 Task: Look for properties with utilities included.
Action: Mouse moved to (407, 391)
Screenshot: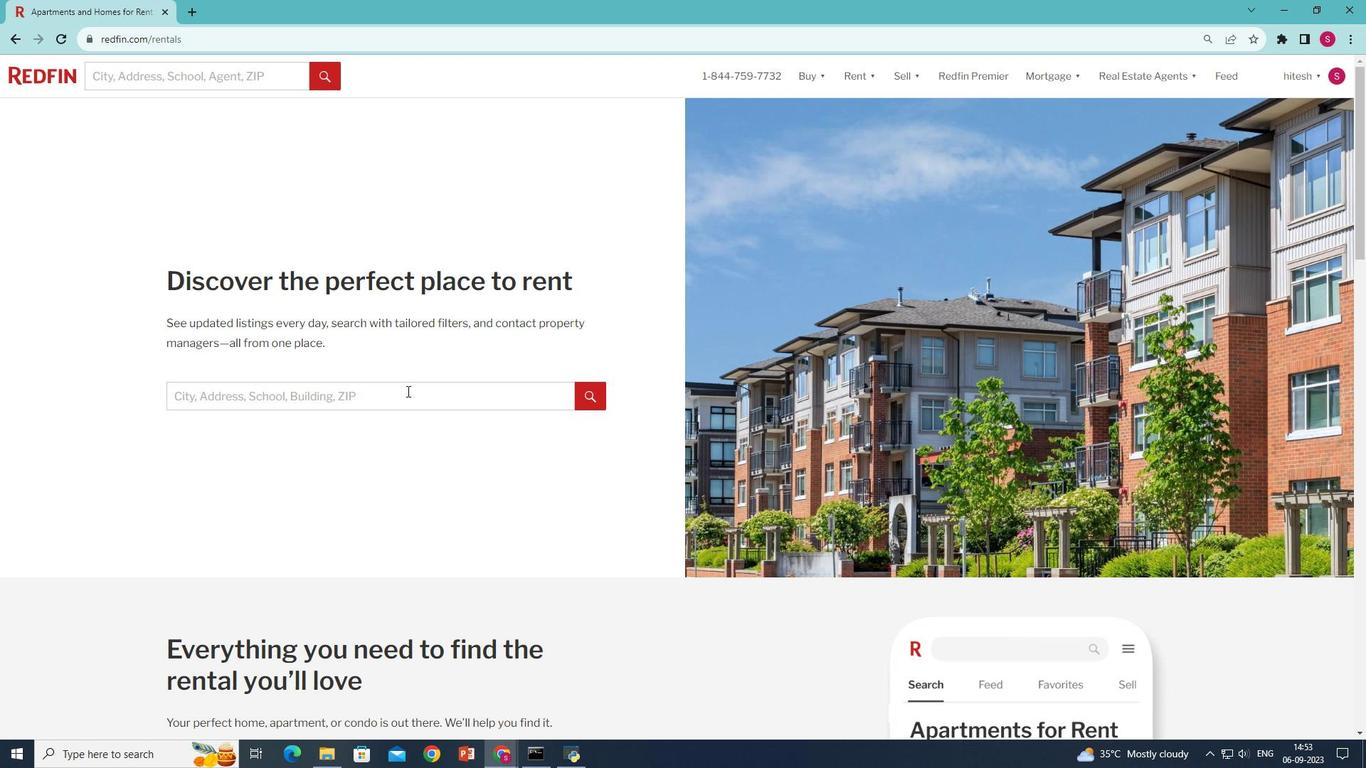 
Action: Mouse pressed left at (407, 391)
Screenshot: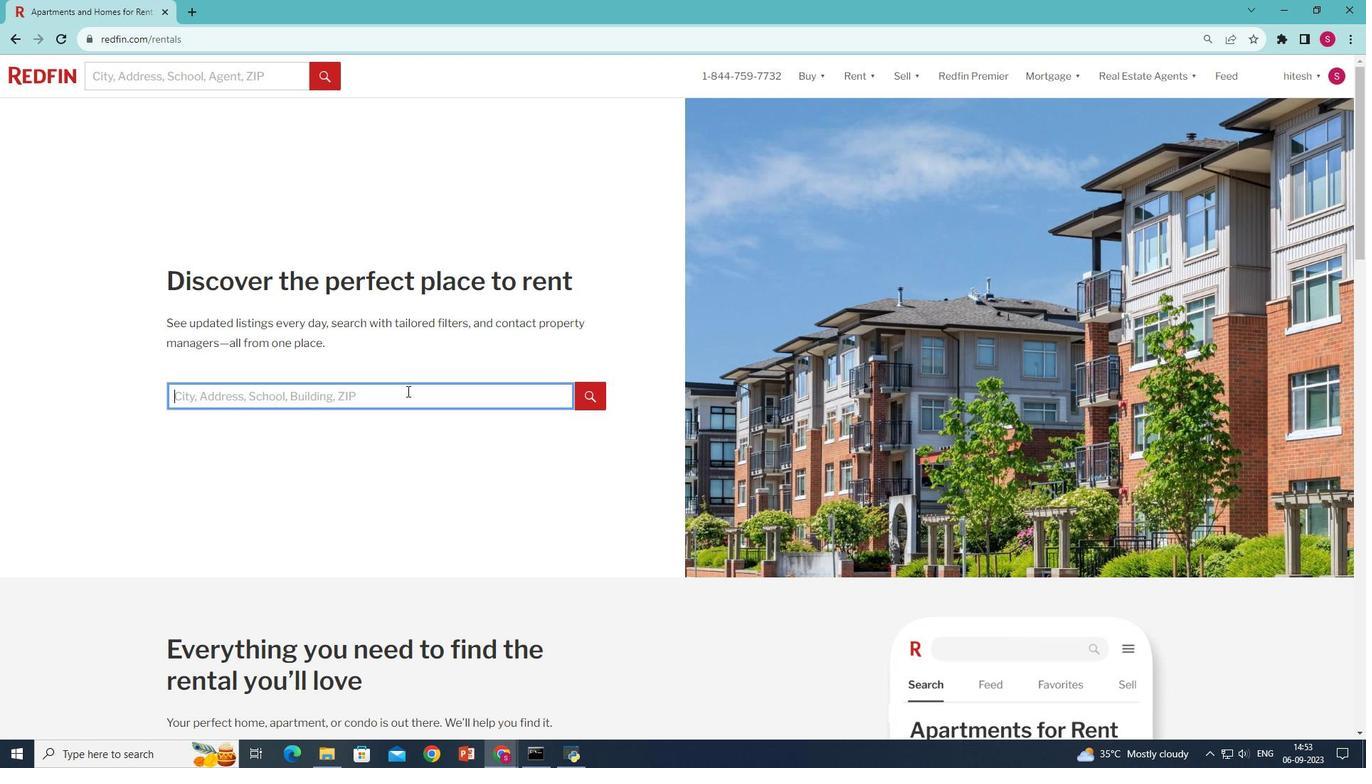 
Action: Key pressed <Key.shift><Key.shift><Key.shift><Key.shift><Key.shift>New<Key.space><Key.shift><Key.shift><Key.shift><Key.shift>York,<Key.space><Key.shift>NY,<Key.shift><Key.shift><Key.shift><Key.shift><Key.shift><Key.shift><Key.shift><Key.shift><Key.shift><Key.shift><Key.shift><Key.shift><Key.shift><Key.shift><Key.shift><Key.shift><Key.shift><Key.shift><Key.shift><Key.shift><Key.shift><Key.shift><Key.shift><Key.shift><Key.shift><Key.shift><Key.shift><Key.shift>USA
Screenshot: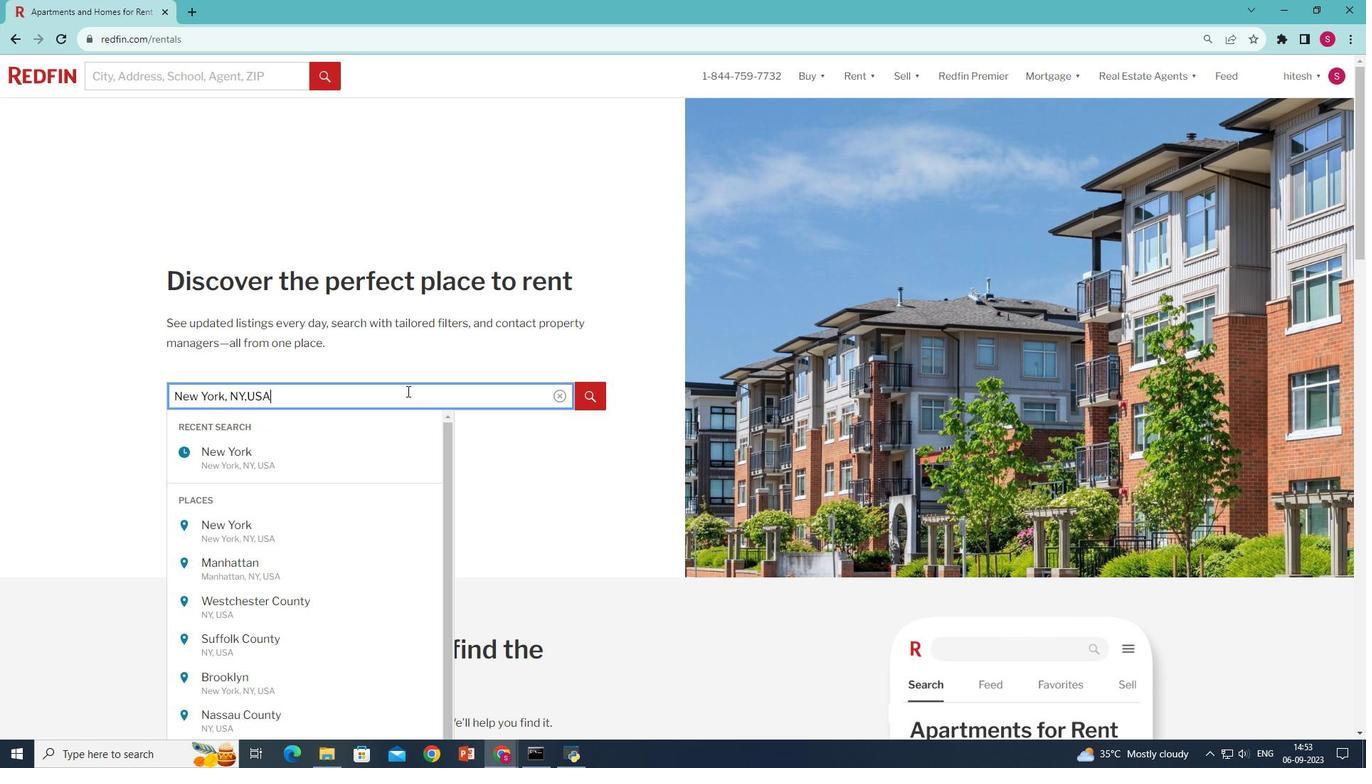 
Action: Mouse moved to (596, 385)
Screenshot: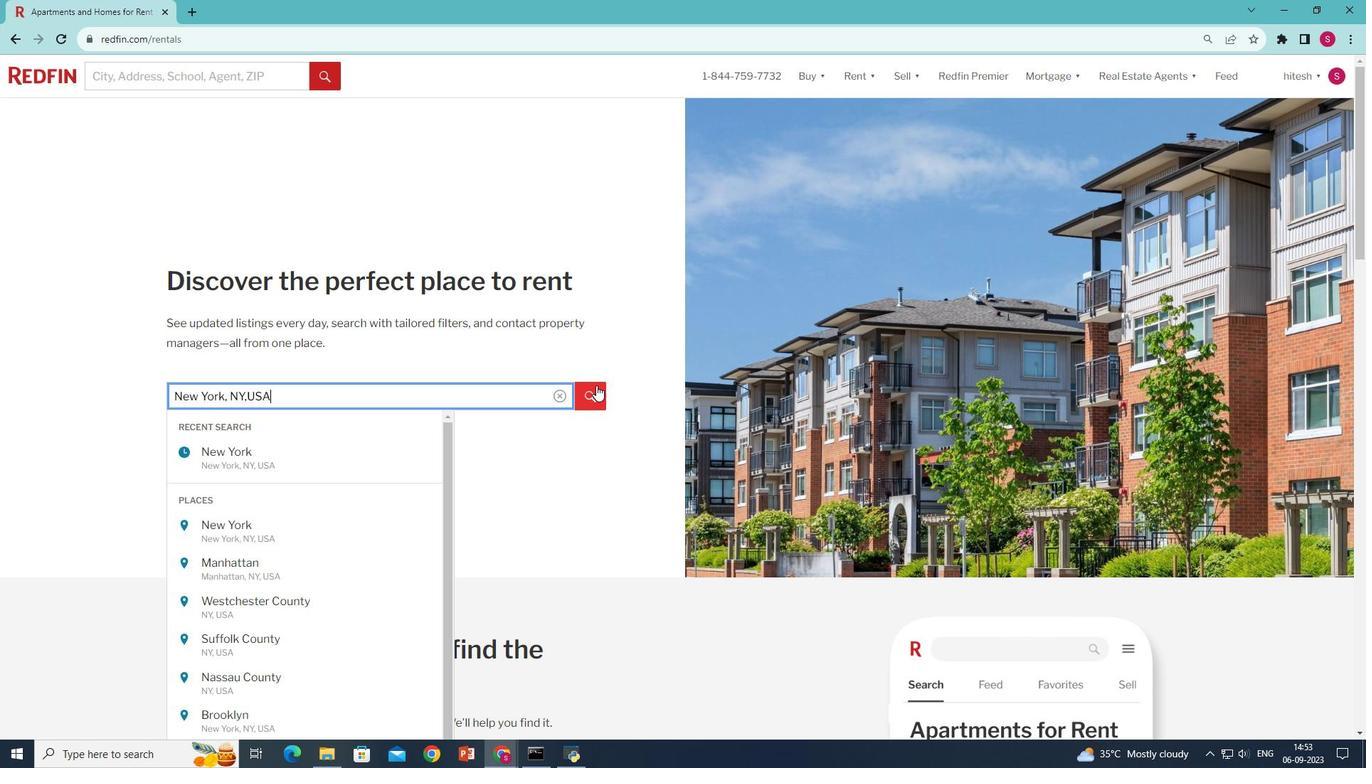 
Action: Mouse pressed left at (596, 385)
Screenshot: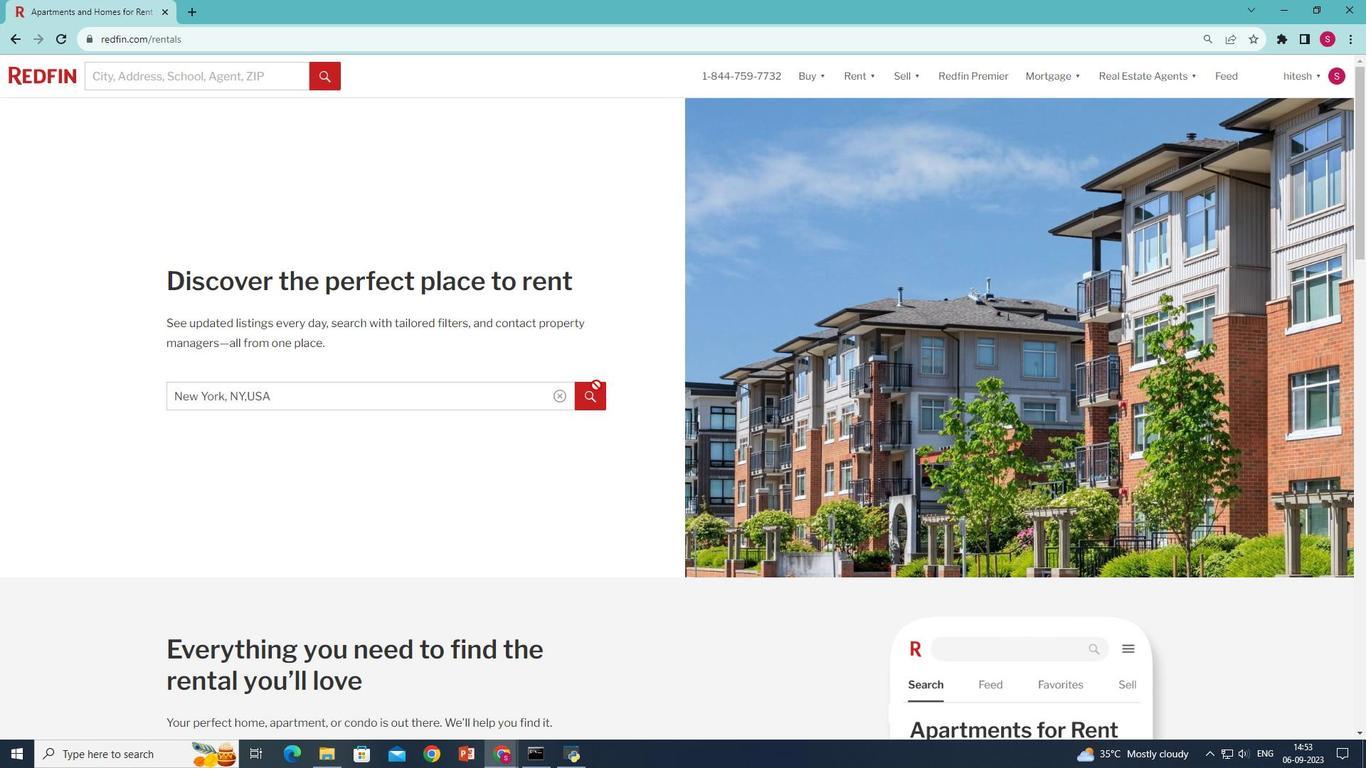 
Action: Mouse moved to (407, 176)
Screenshot: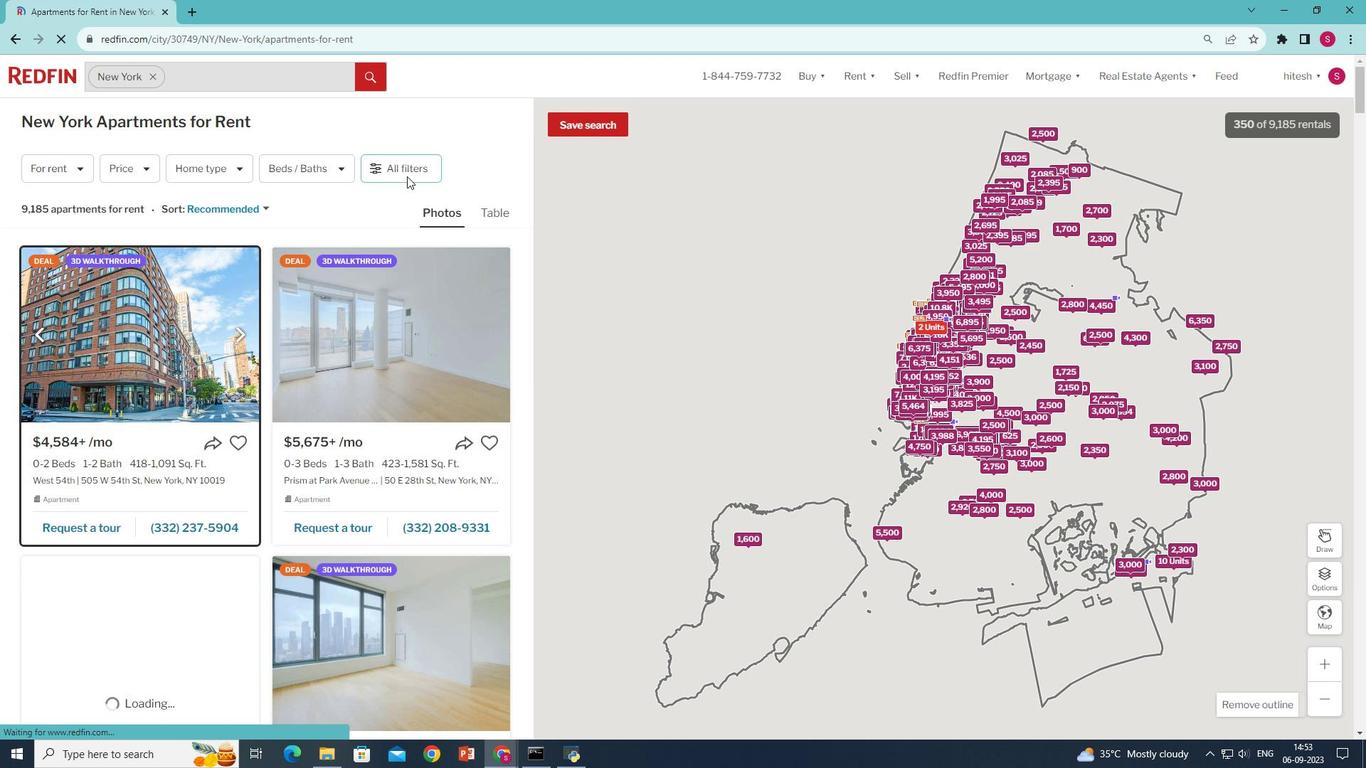 
Action: Mouse pressed left at (407, 176)
Screenshot: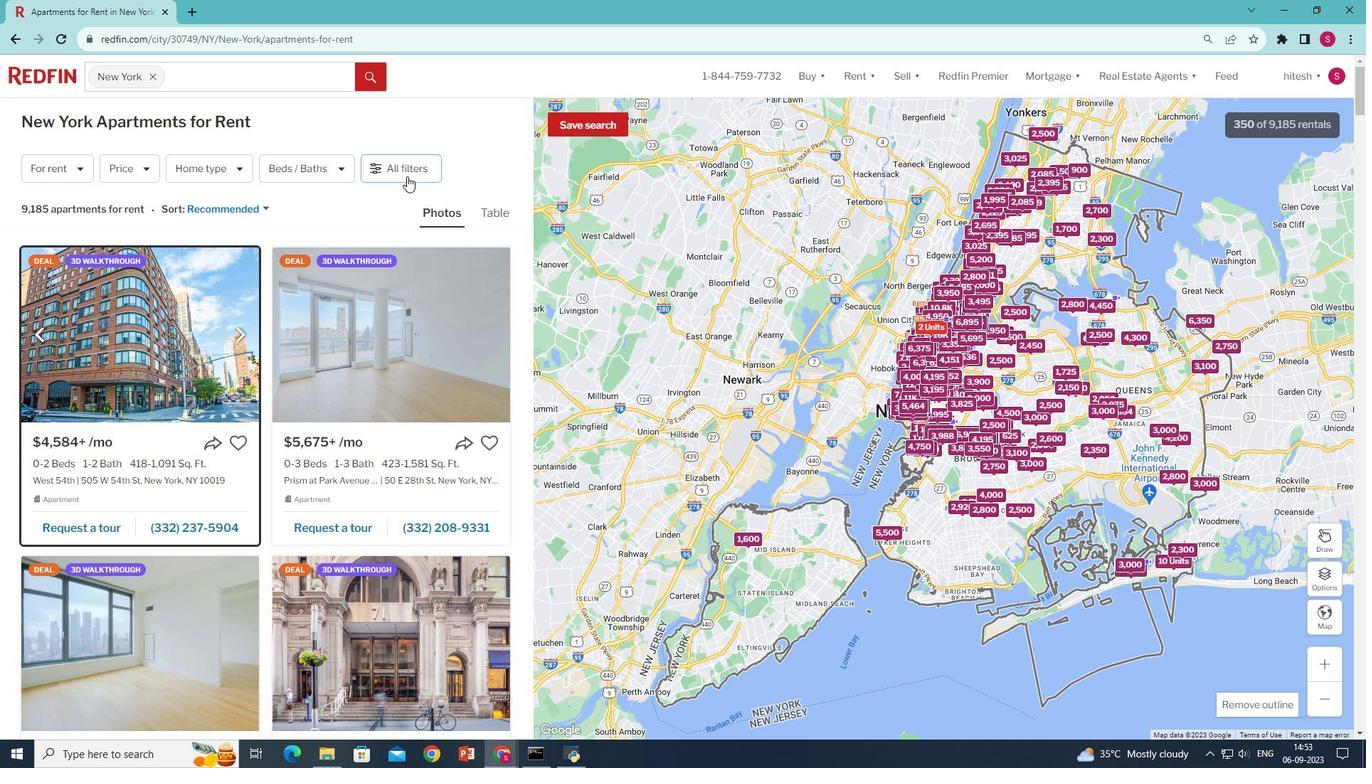 
Action: Mouse scrolled (407, 175) with delta (0, 0)
Screenshot: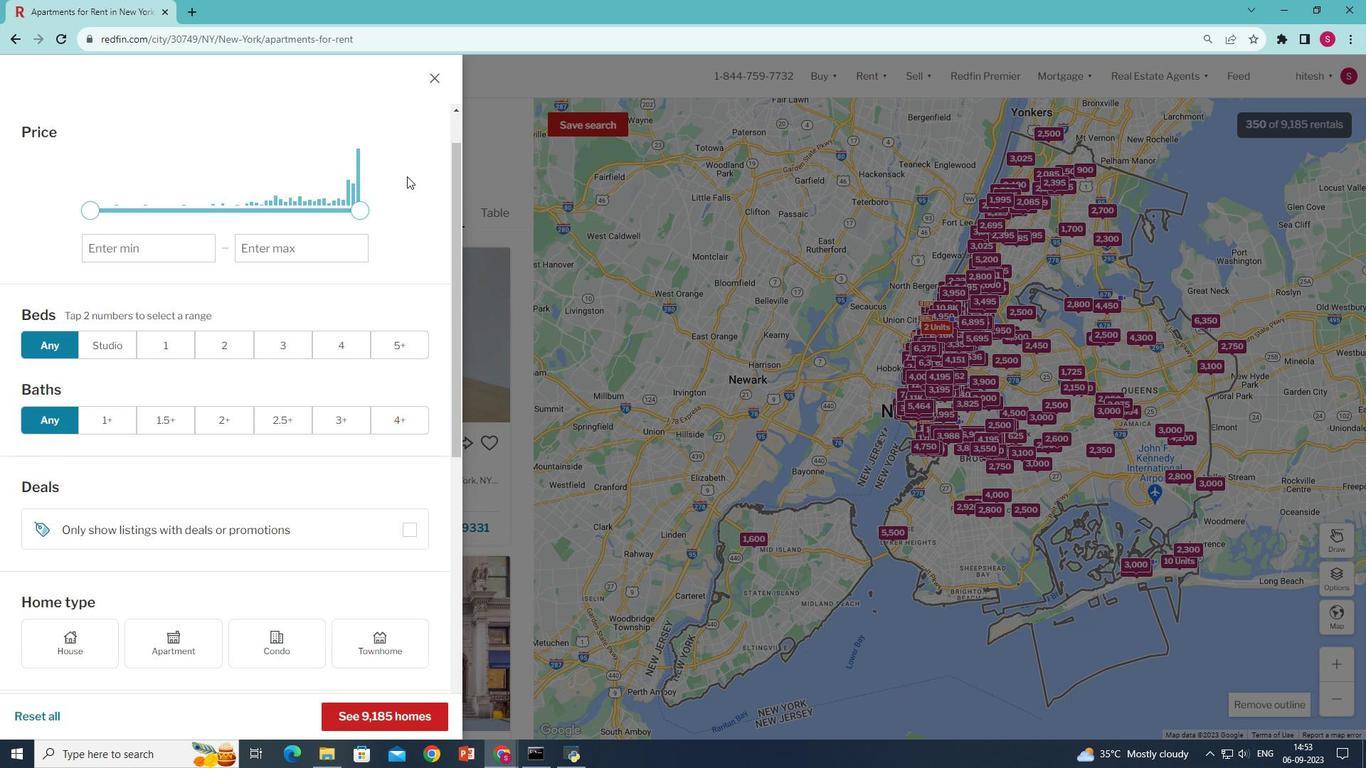 
Action: Mouse scrolled (407, 175) with delta (0, 0)
Screenshot: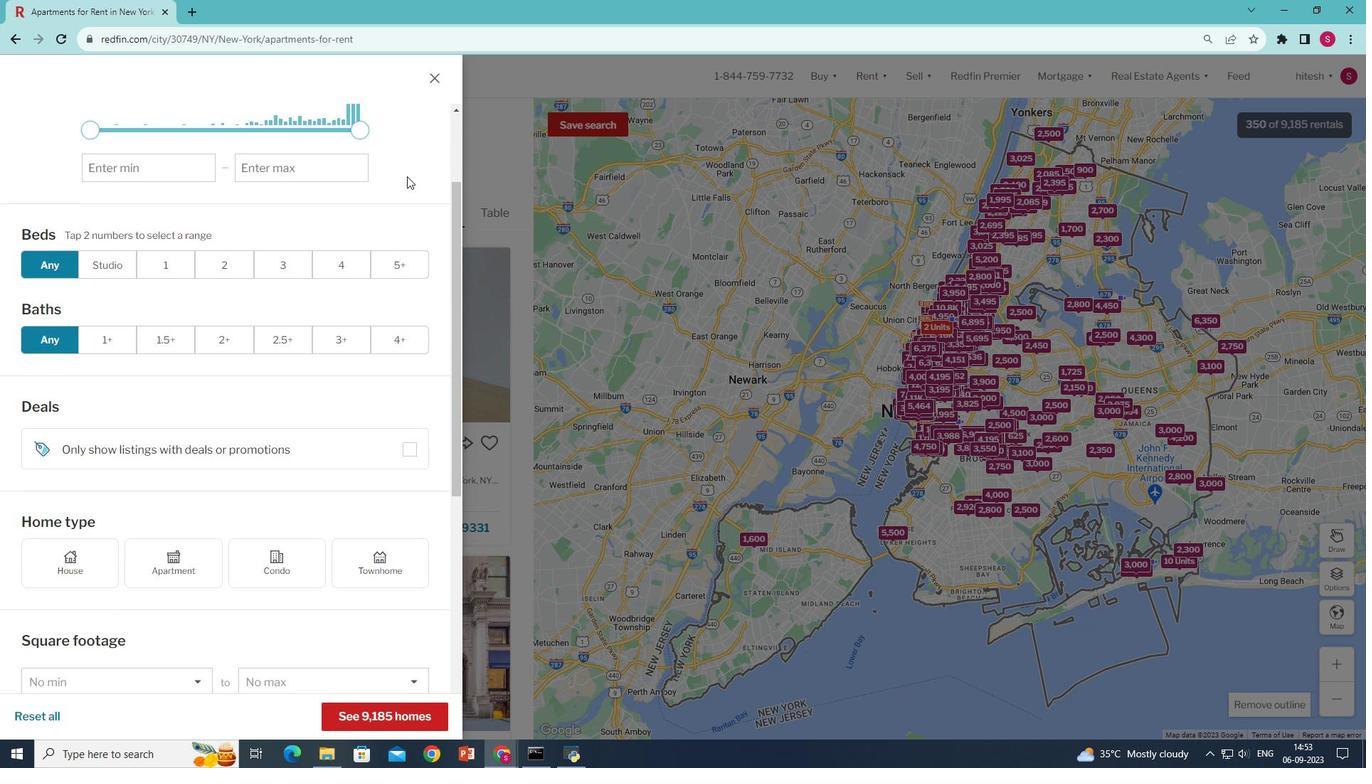
Action: Mouse scrolled (407, 175) with delta (0, 0)
Screenshot: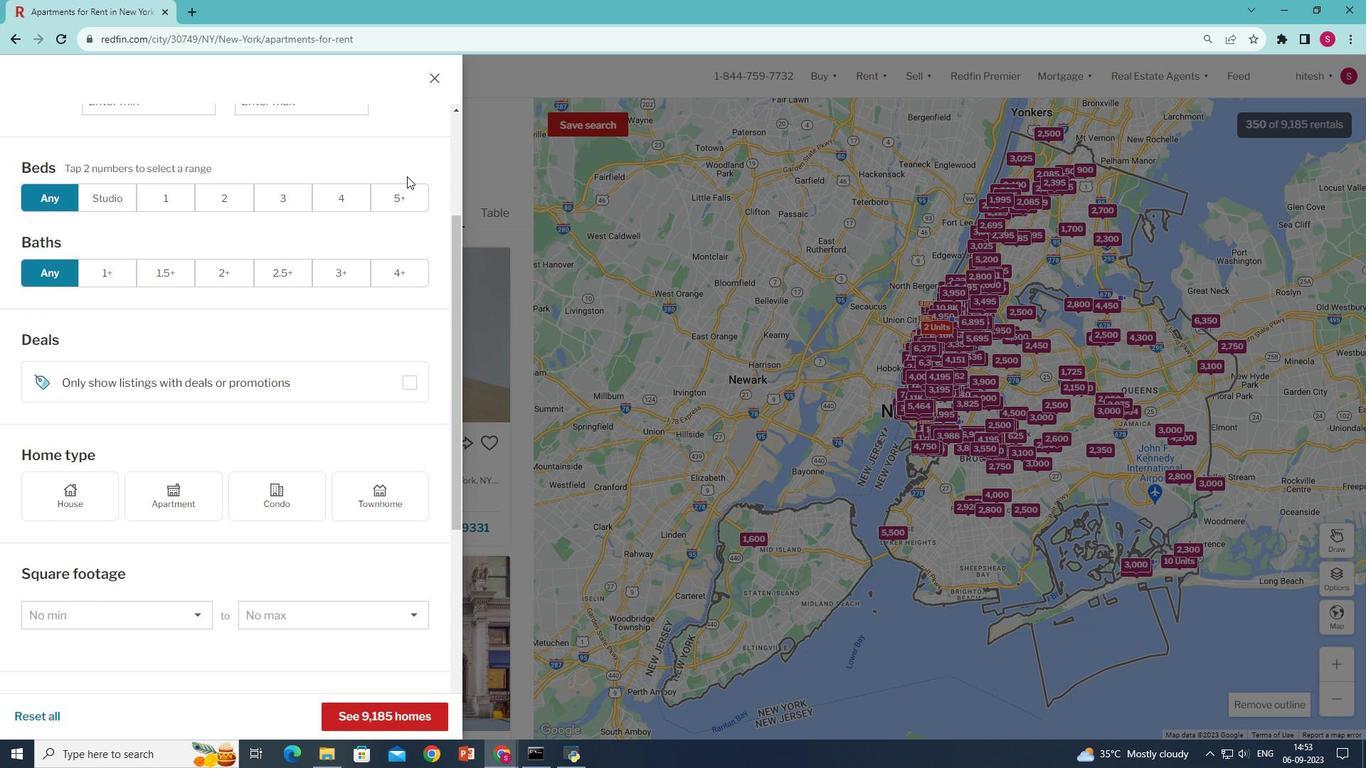 
Action: Mouse scrolled (407, 175) with delta (0, 0)
Screenshot: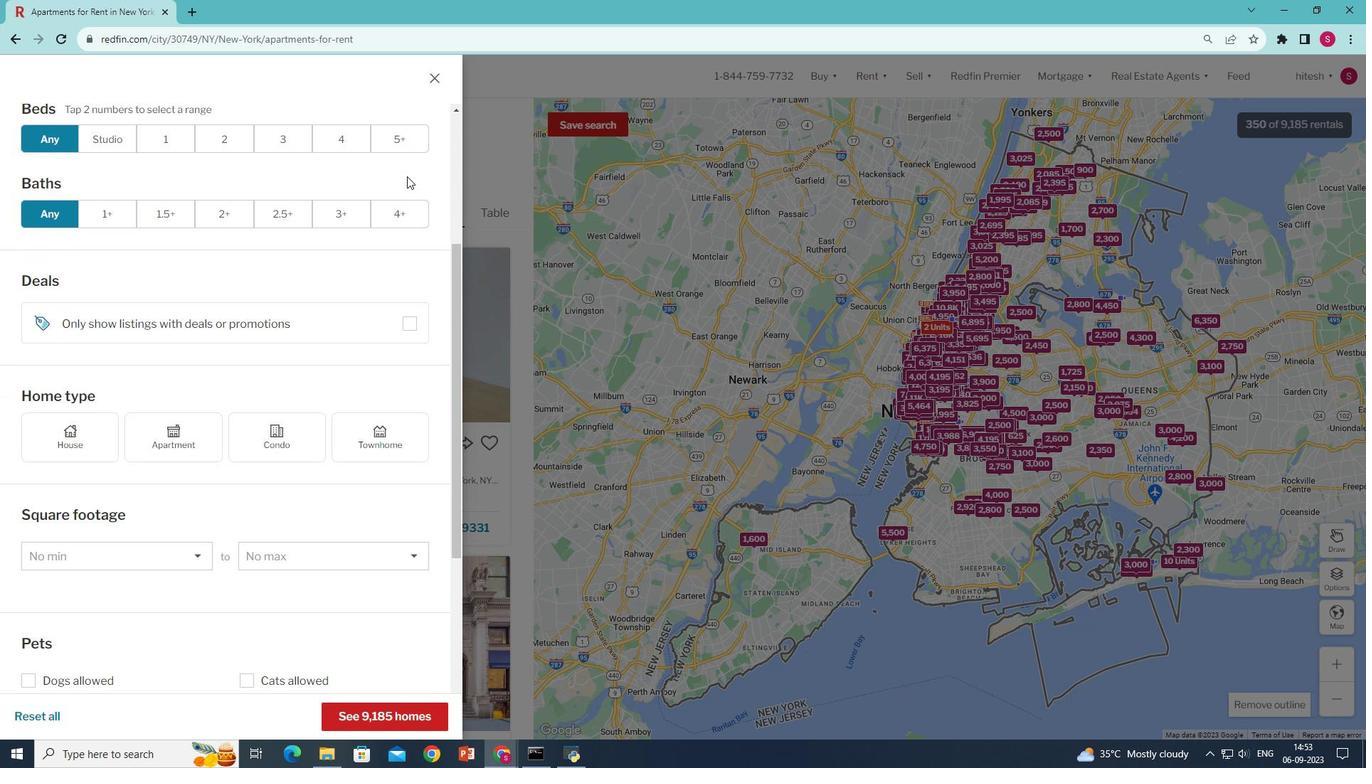 
Action: Mouse scrolled (407, 175) with delta (0, 0)
Screenshot: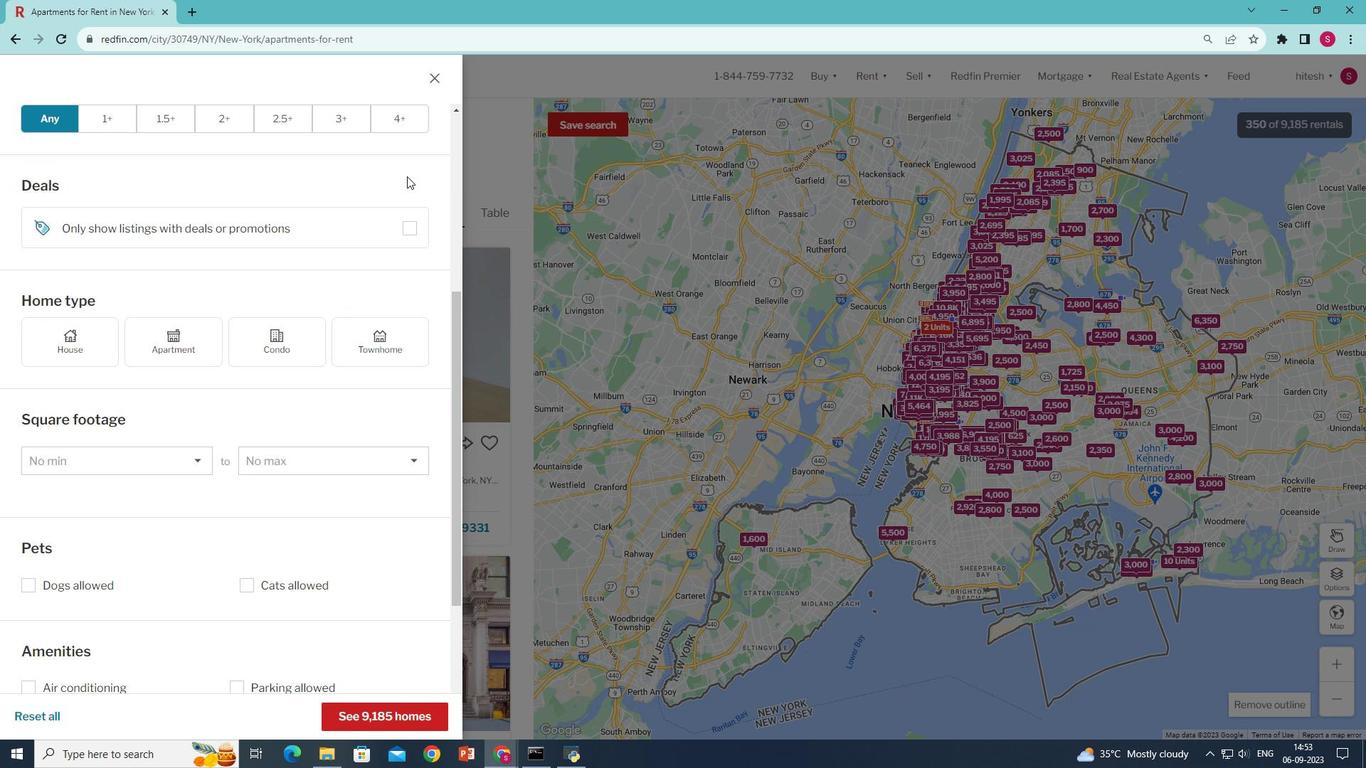 
Action: Mouse scrolled (407, 175) with delta (0, 0)
Screenshot: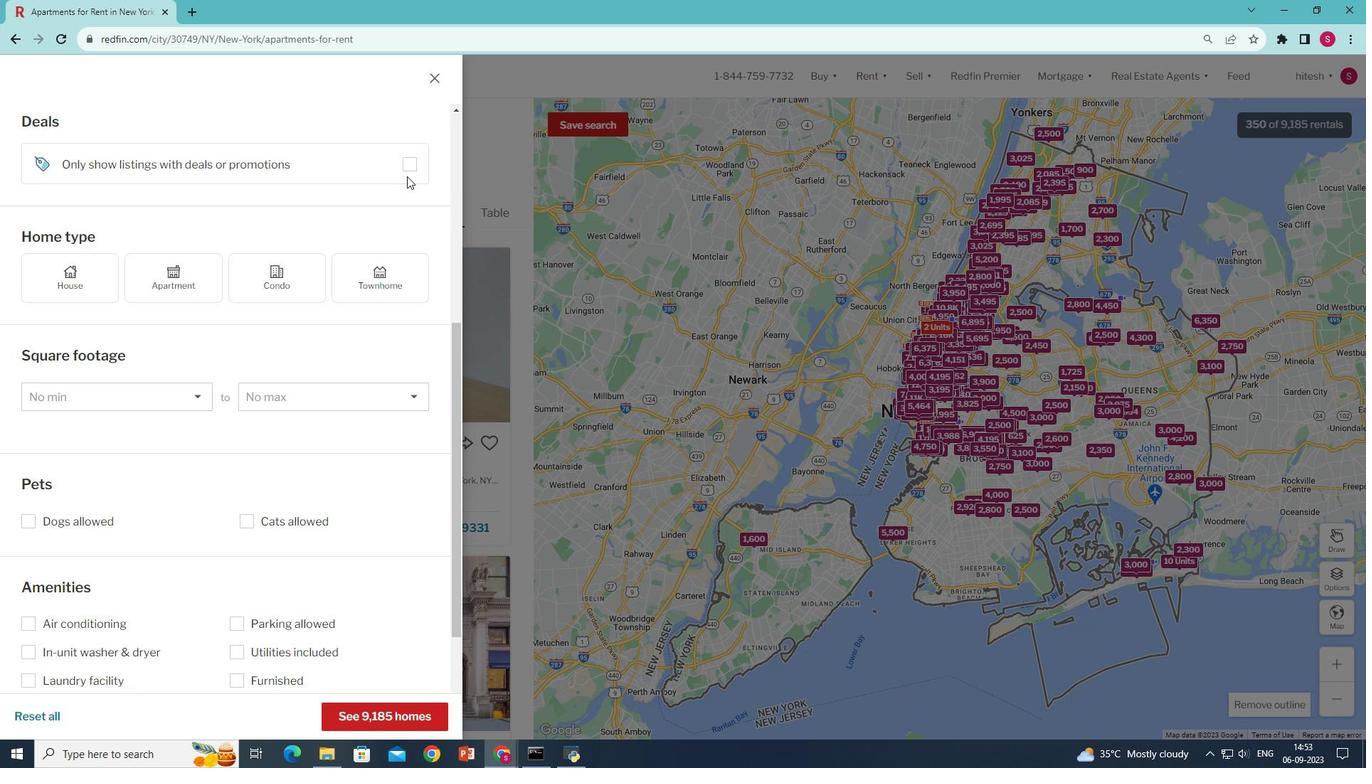 
Action: Mouse scrolled (407, 175) with delta (0, 0)
Screenshot: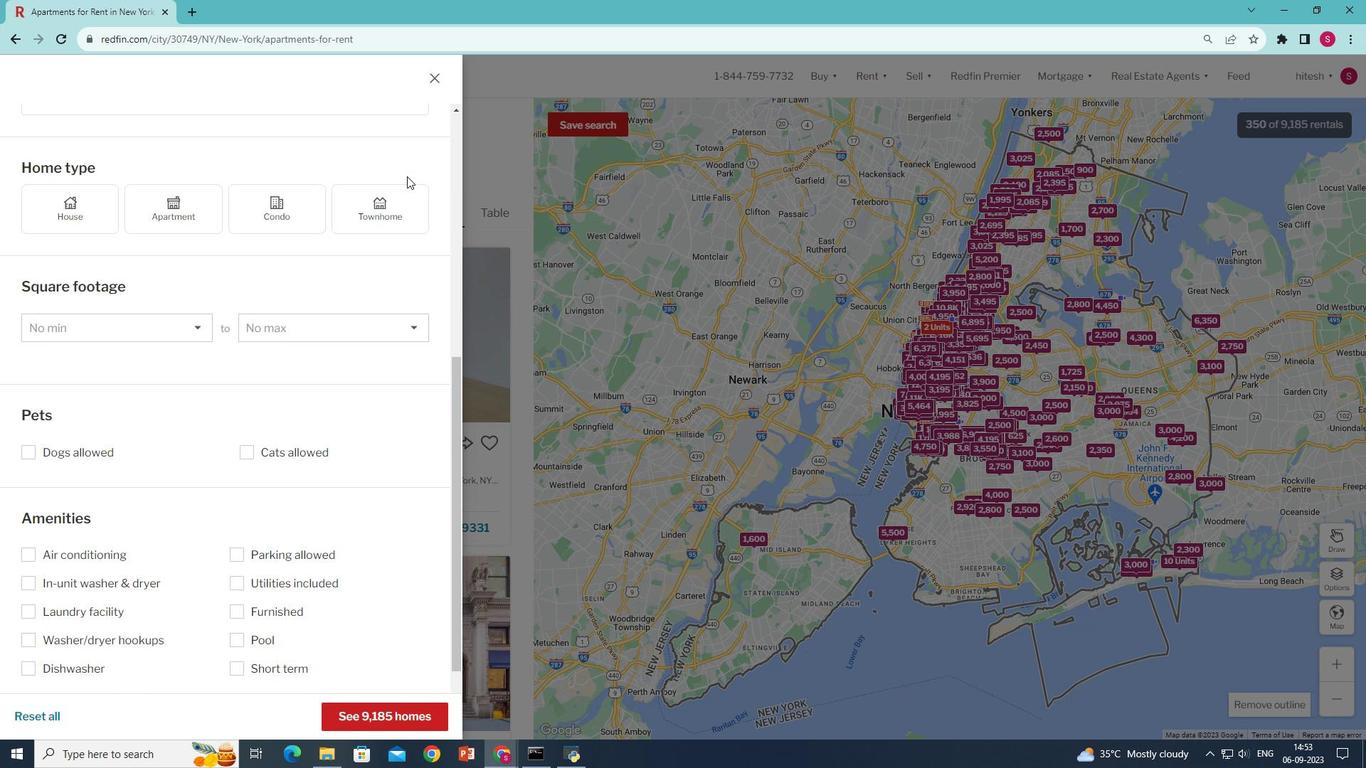 
Action: Mouse scrolled (407, 175) with delta (0, 0)
Screenshot: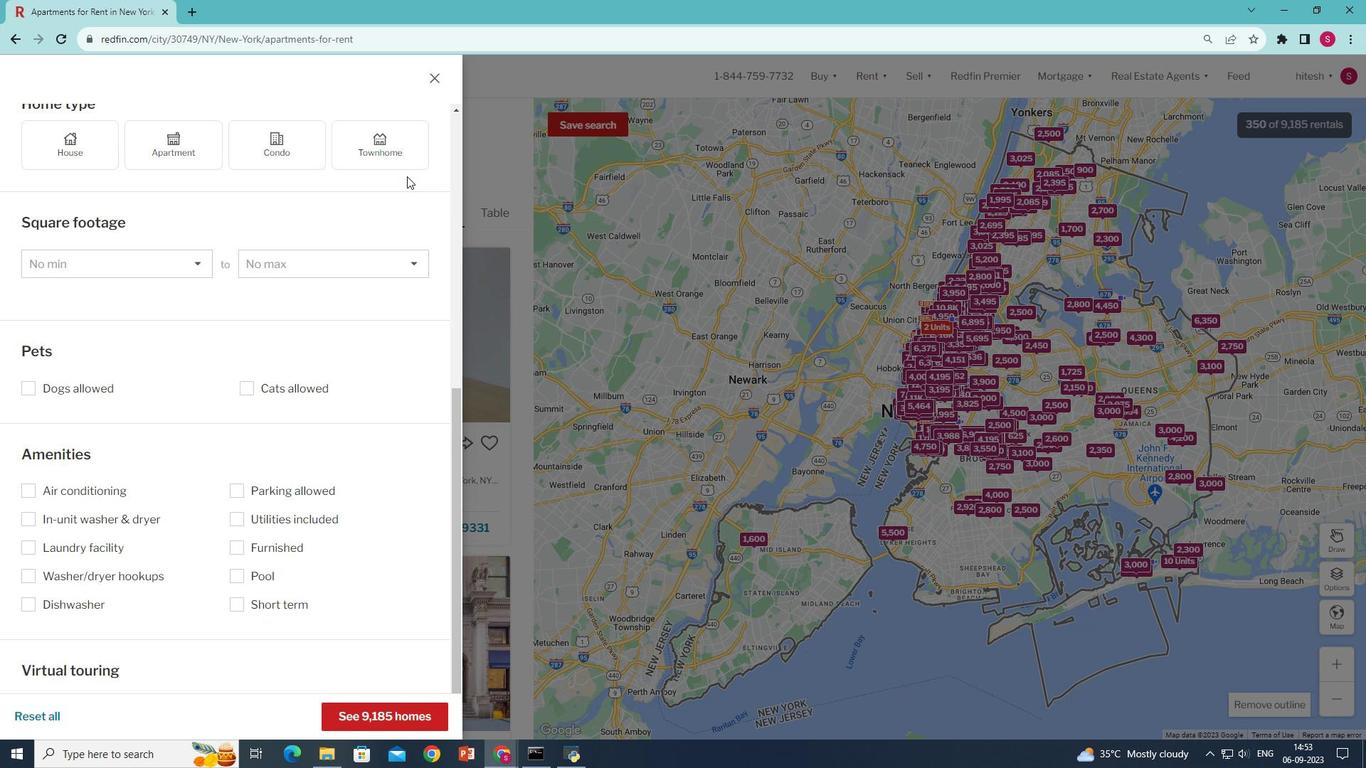 
Action: Mouse scrolled (407, 175) with delta (0, 0)
Screenshot: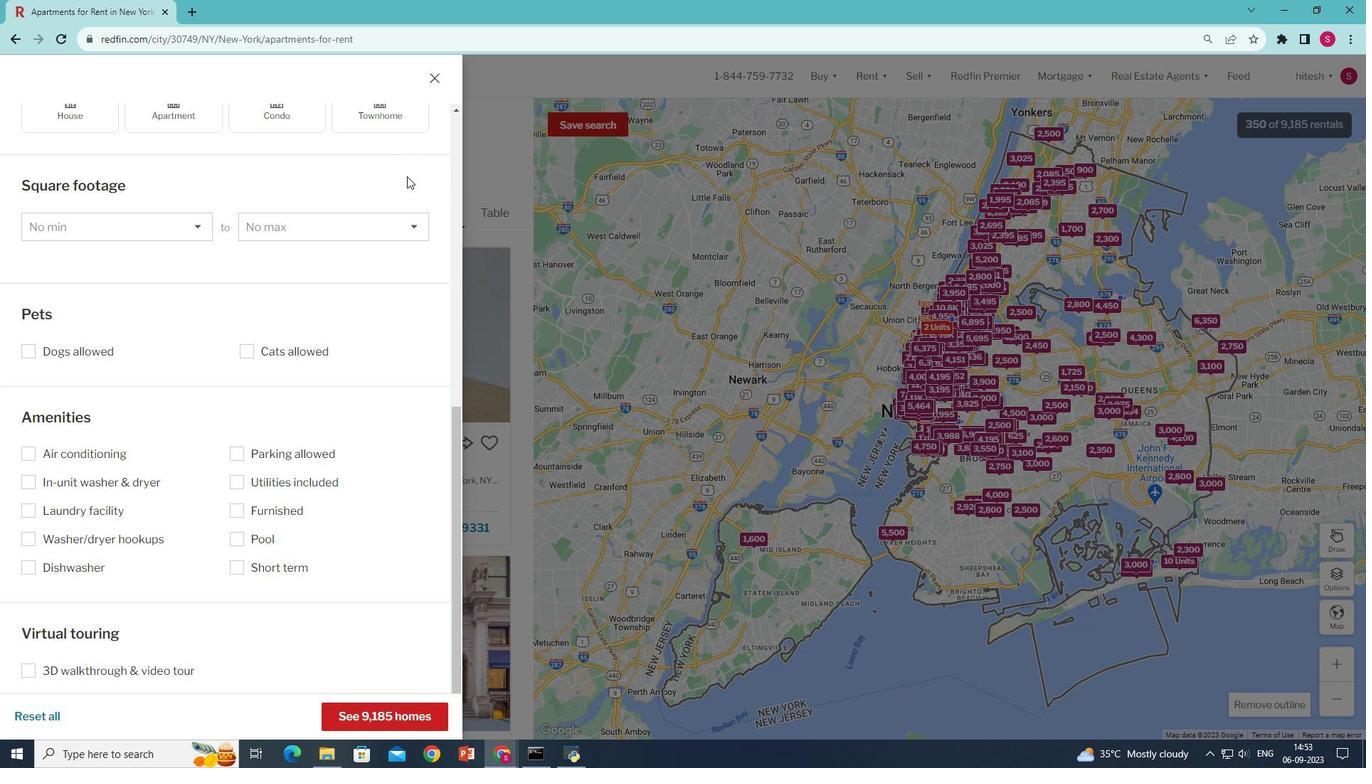 
Action: Mouse moved to (232, 473)
Screenshot: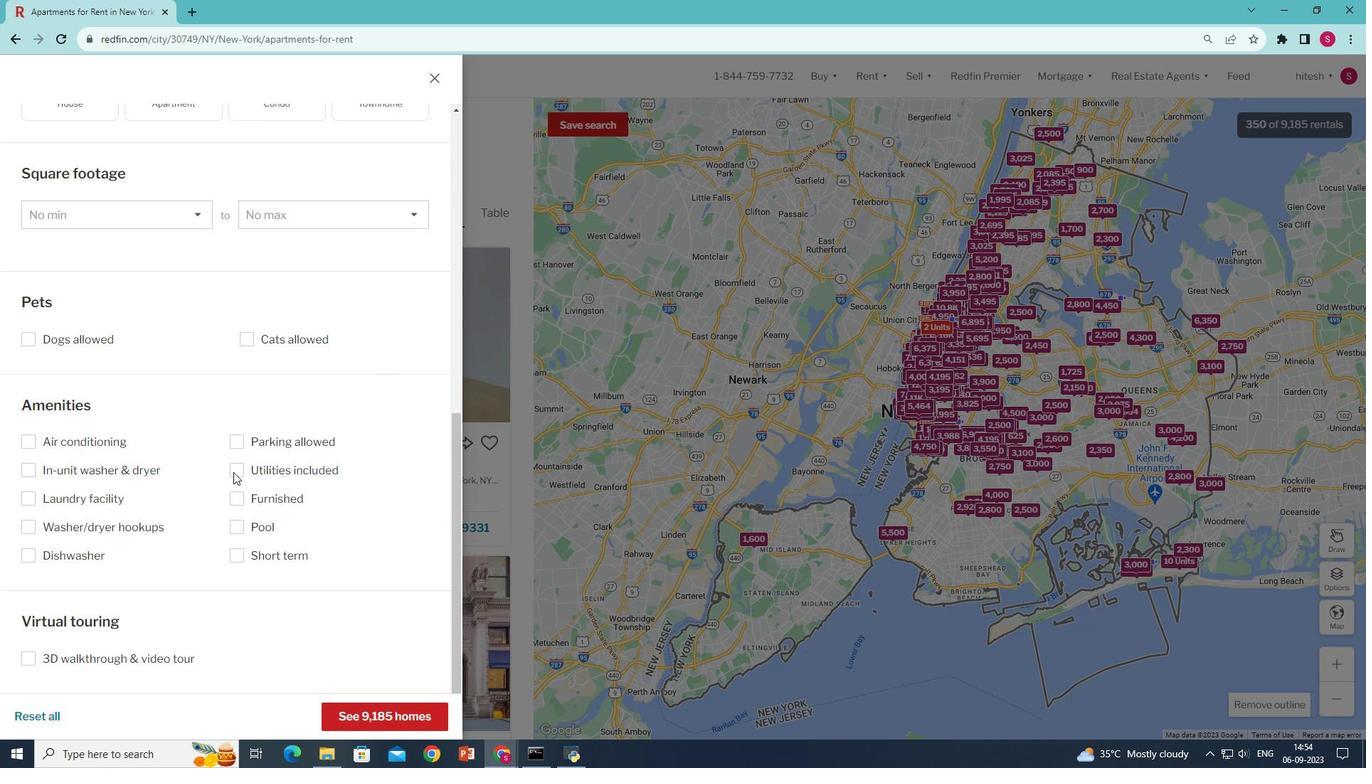 
Action: Mouse pressed left at (232, 473)
Screenshot: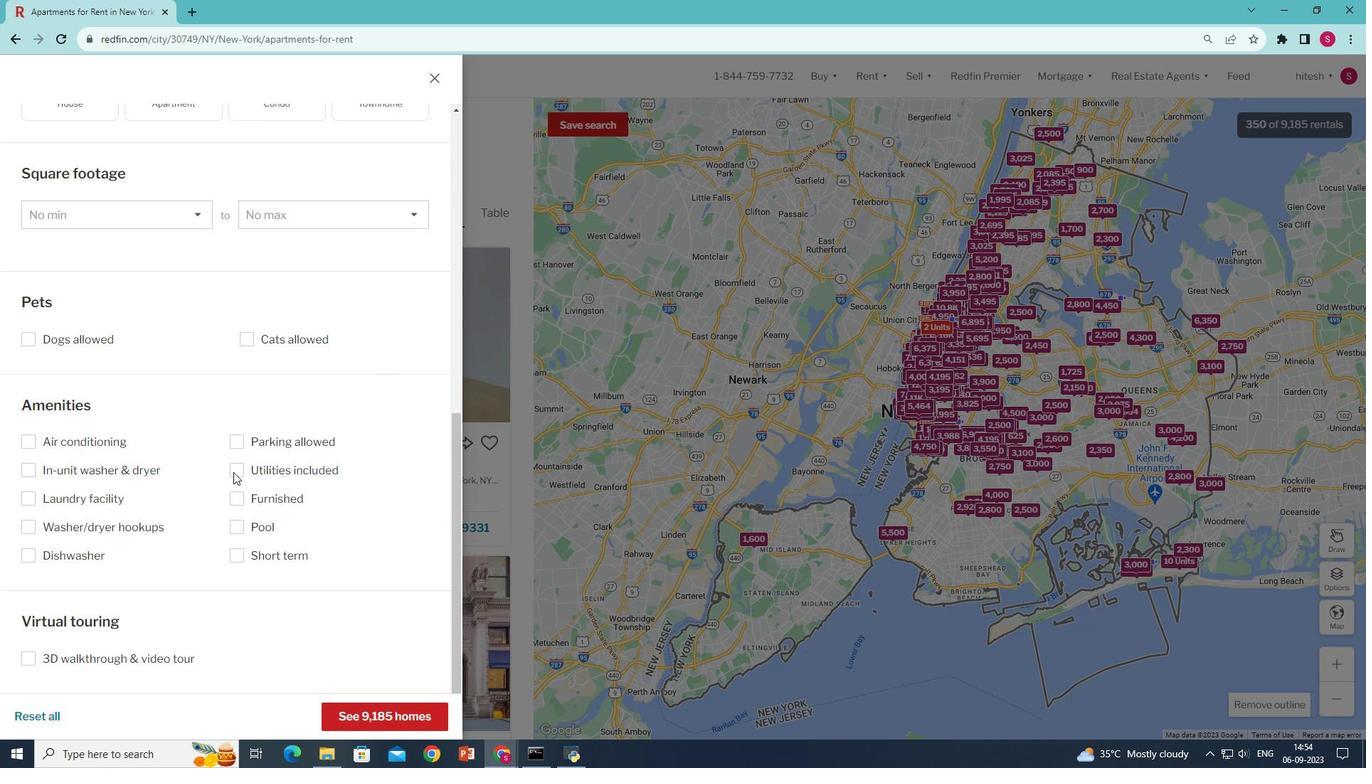 
Action: Mouse moved to (410, 705)
Screenshot: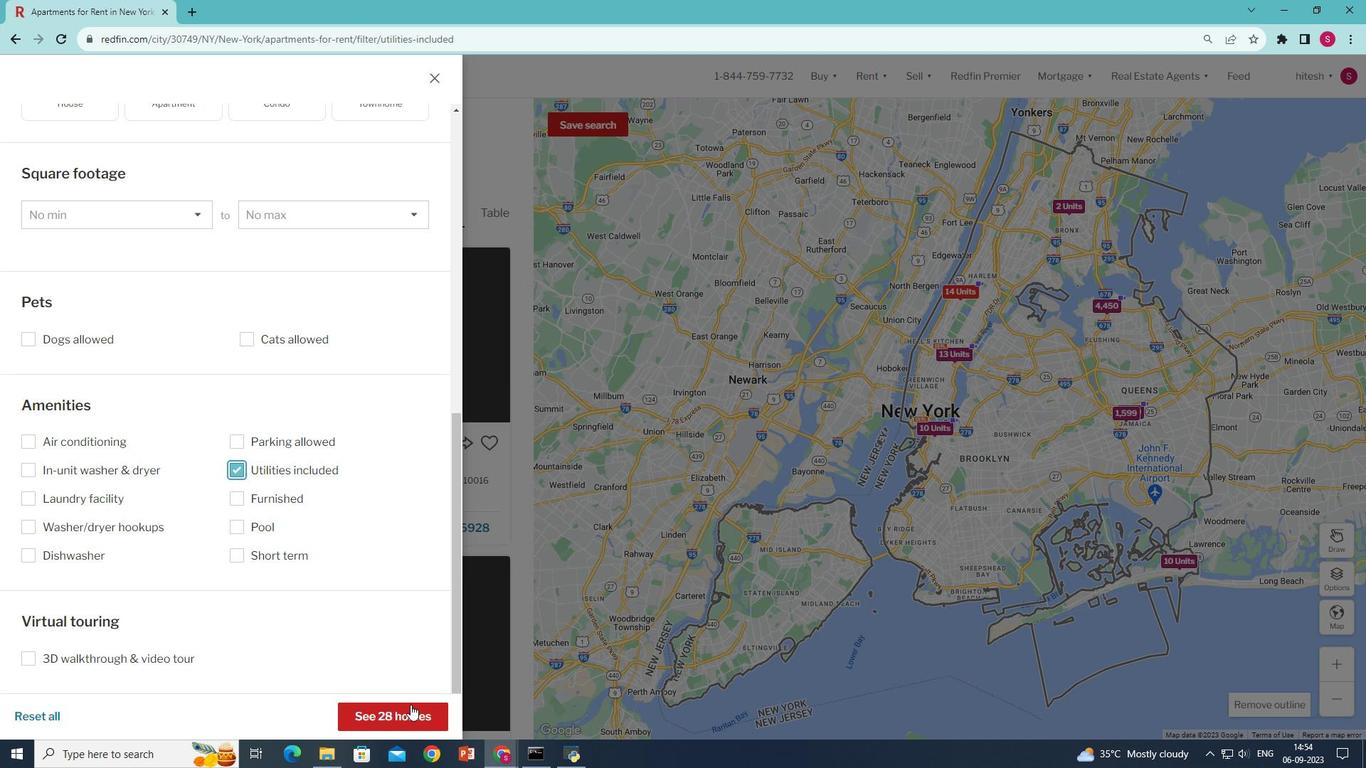 
Action: Mouse pressed left at (410, 705)
Screenshot: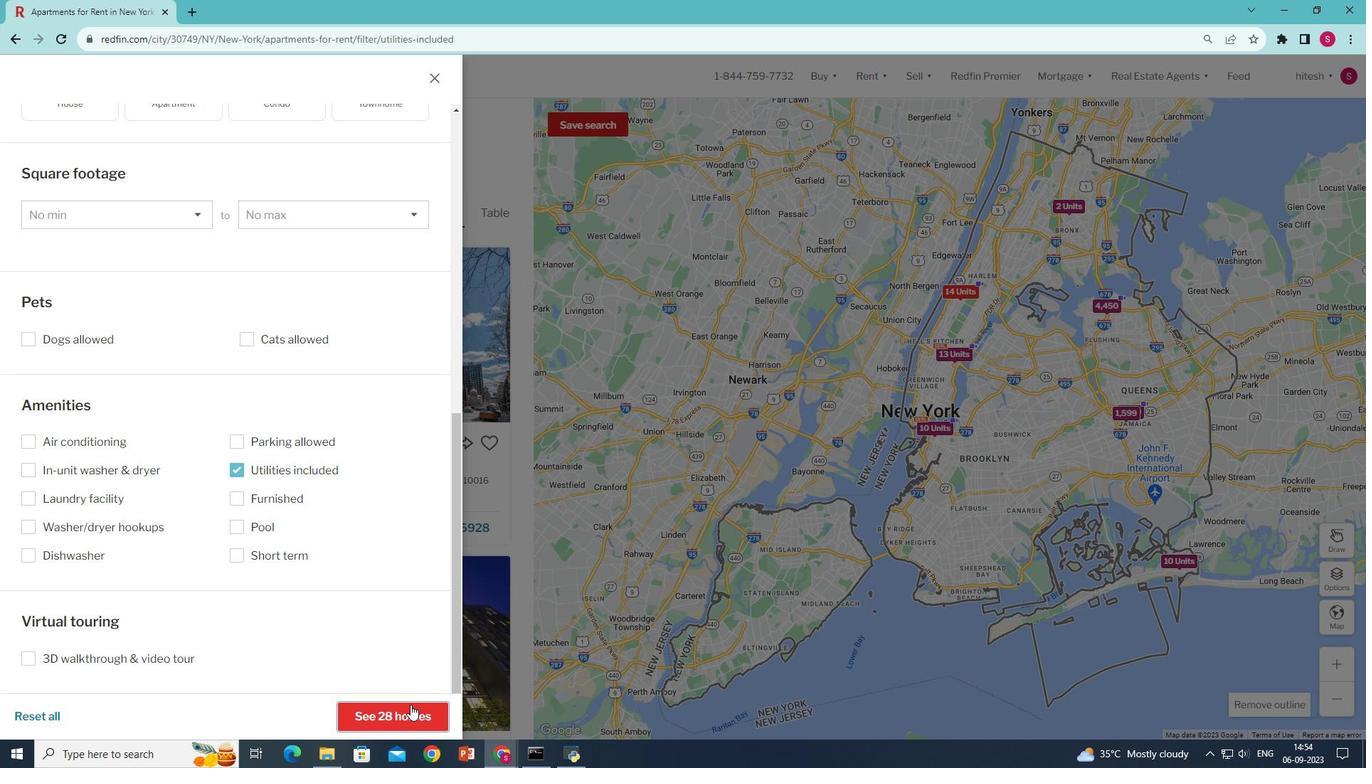 
Action: Mouse moved to (430, 422)
Screenshot: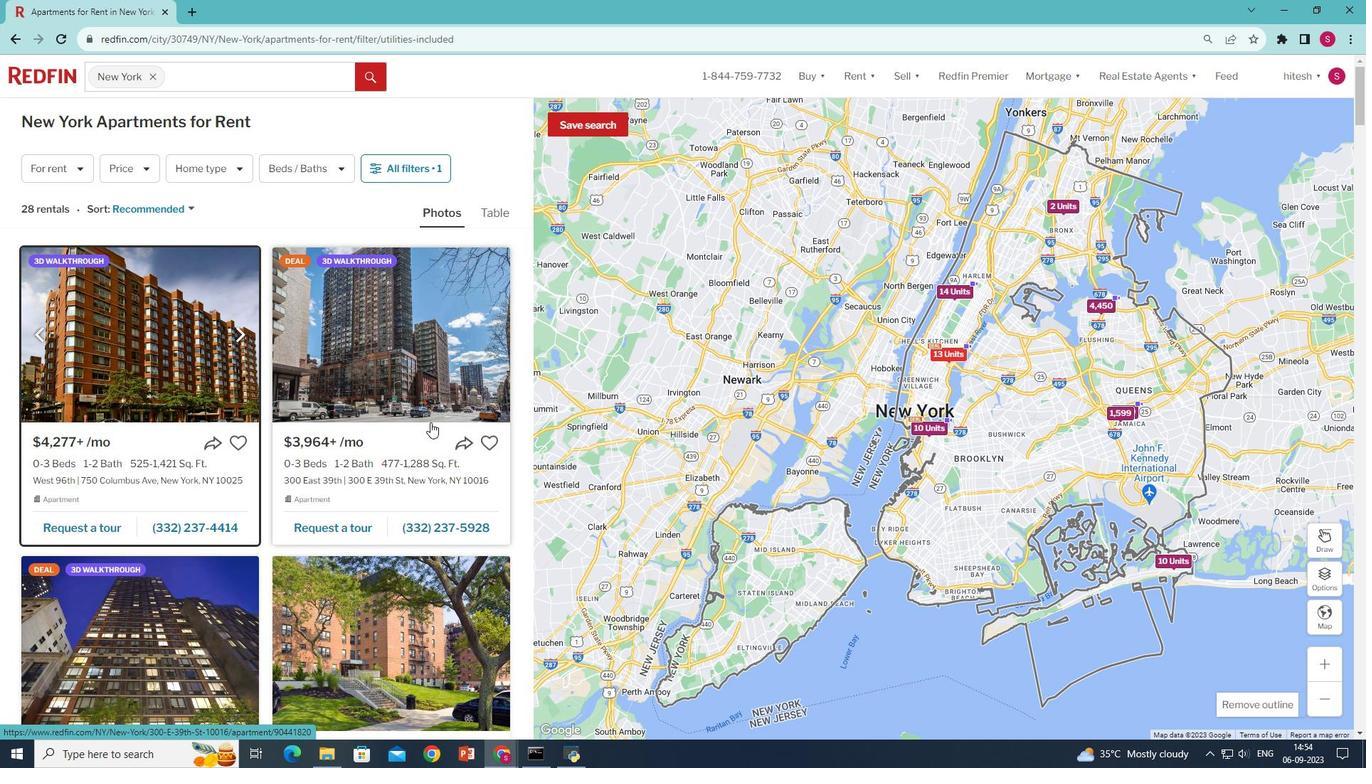 
